 Task: Quality Control: Assess the chroma subsampling of a video.
Action: Mouse moved to (620, 574)
Screenshot: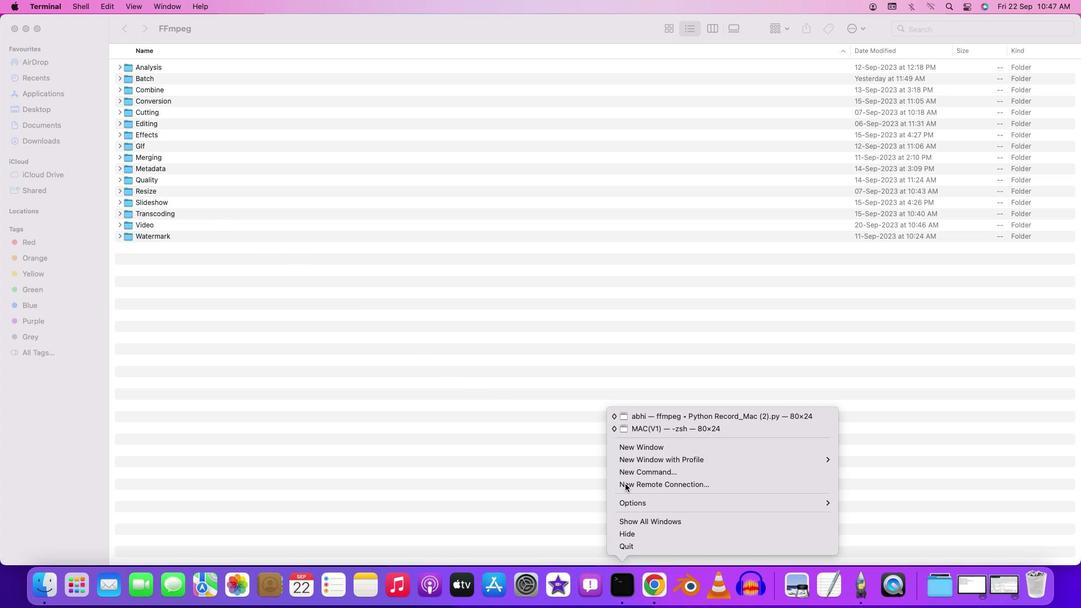 
Action: Mouse pressed right at (620, 574)
Screenshot: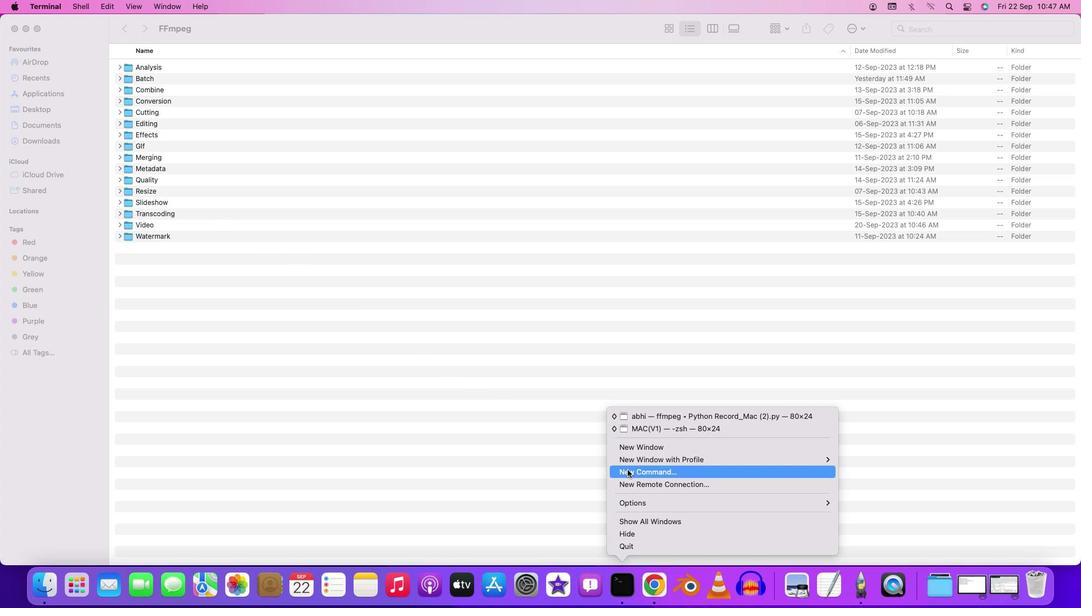 
Action: Mouse moved to (631, 447)
Screenshot: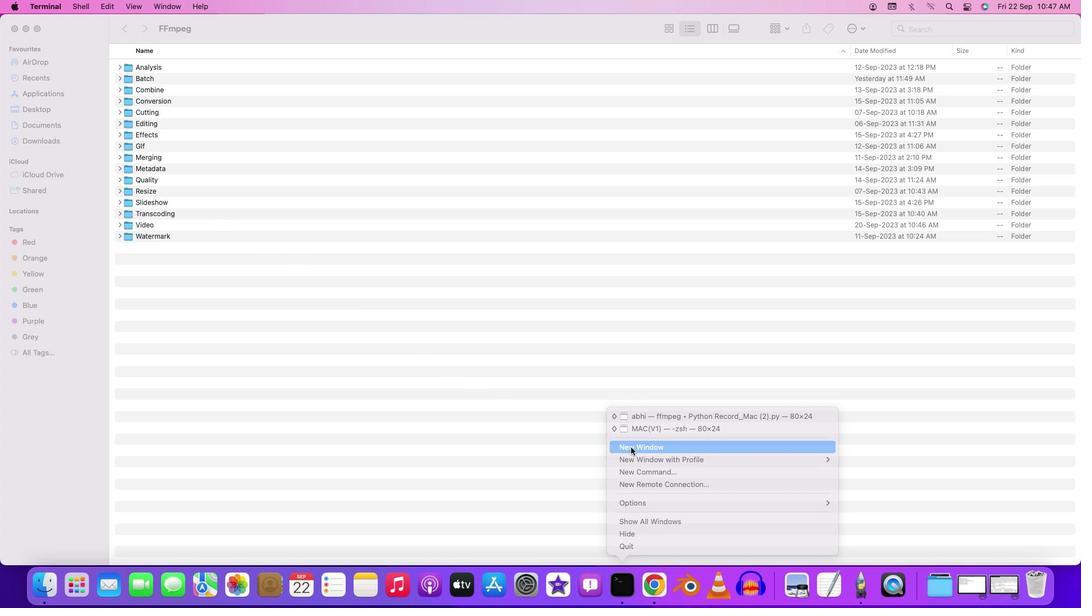 
Action: Mouse pressed left at (631, 447)
Screenshot: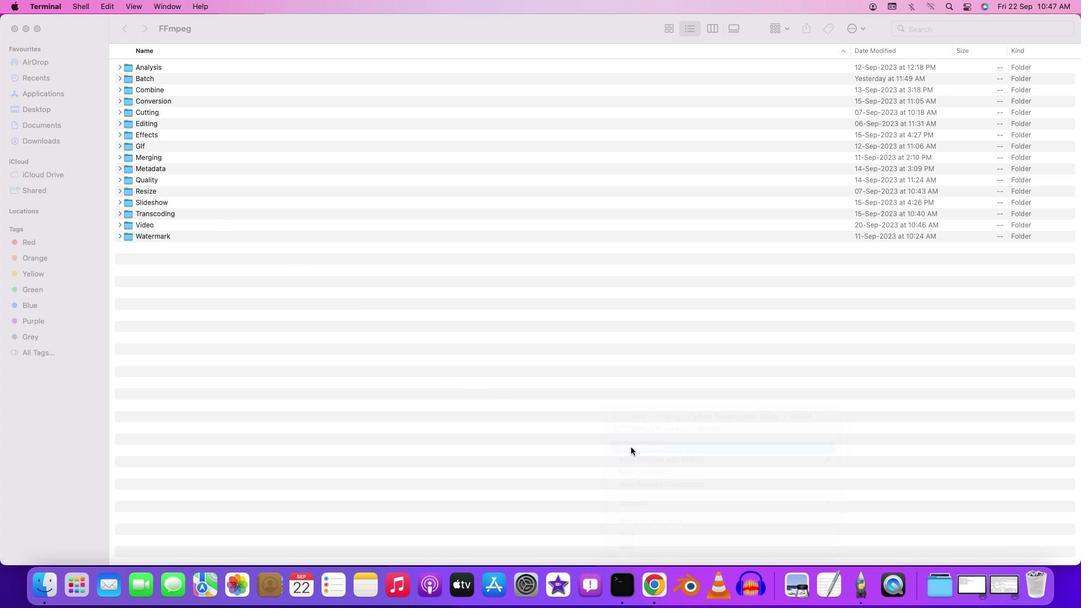 
Action: Mouse moved to (174, 20)
Screenshot: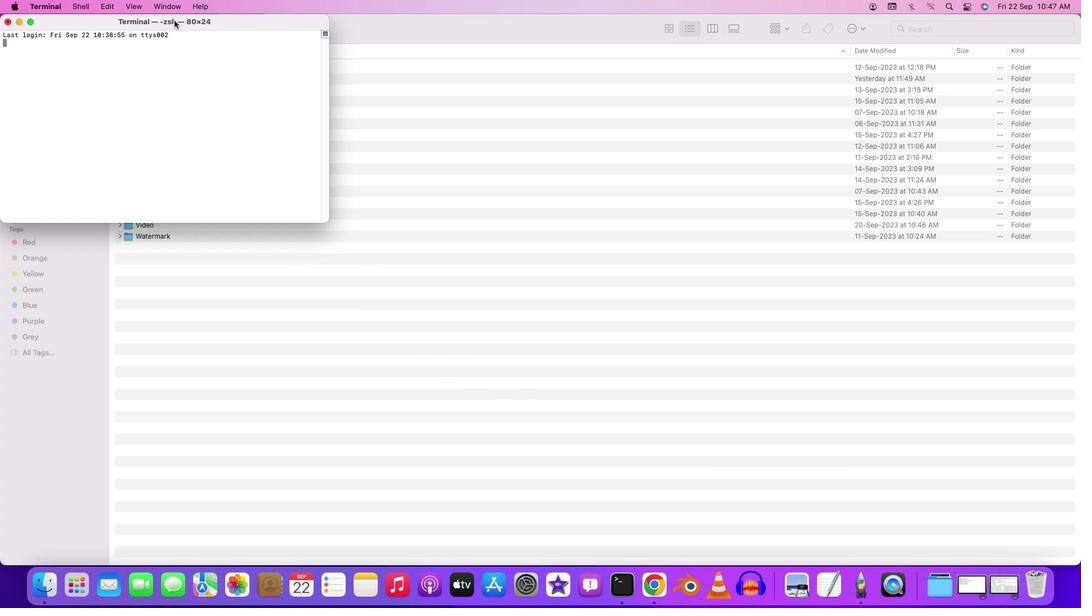 
Action: Mouse pressed left at (174, 20)
Screenshot: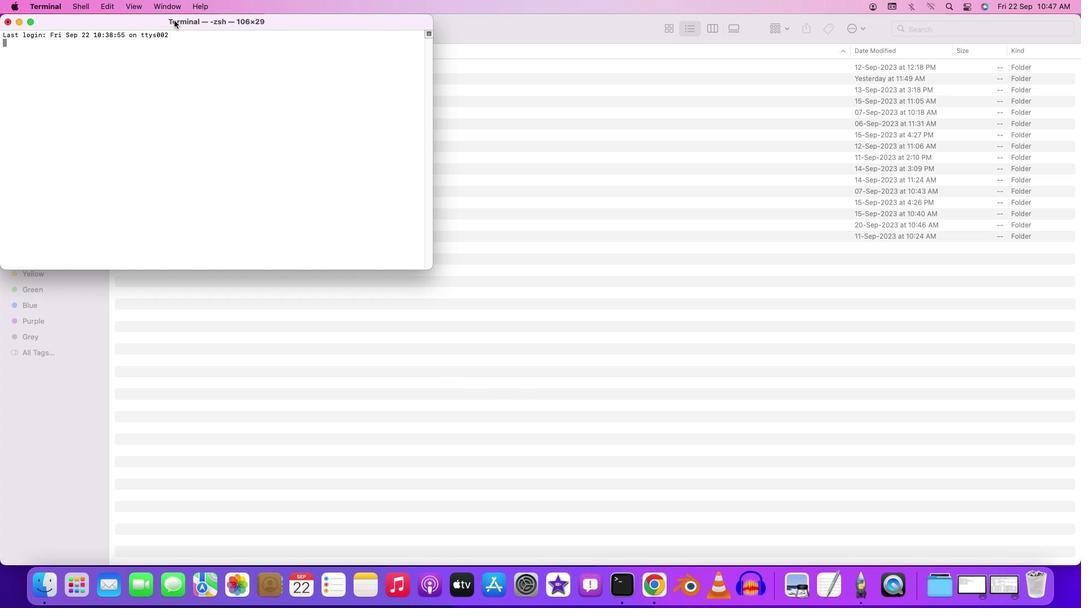 
Action: Mouse pressed left at (174, 20)
Screenshot: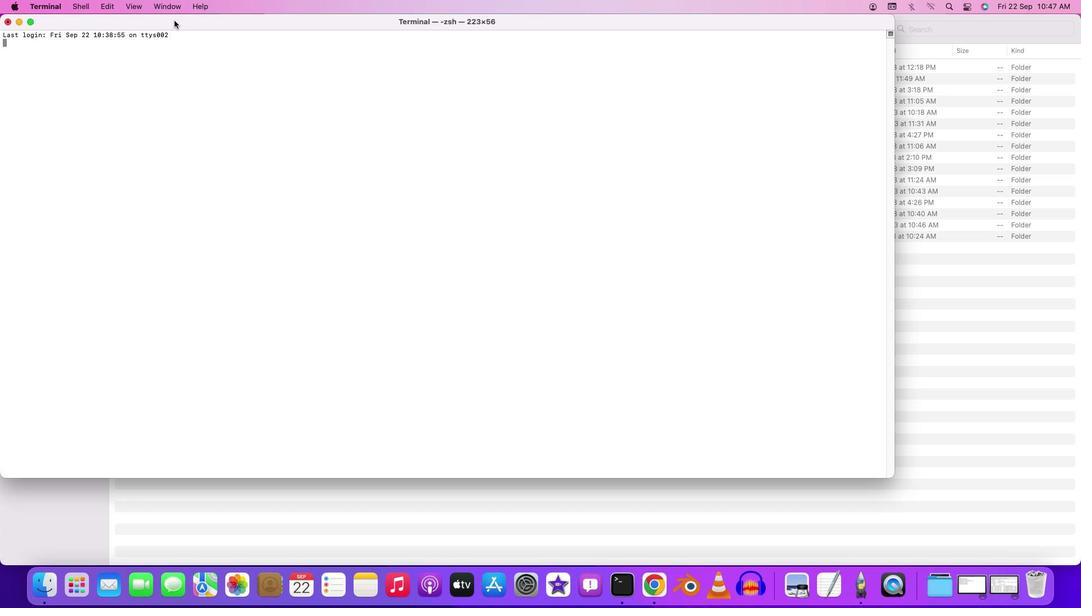 
Action: Mouse moved to (171, 71)
Screenshot: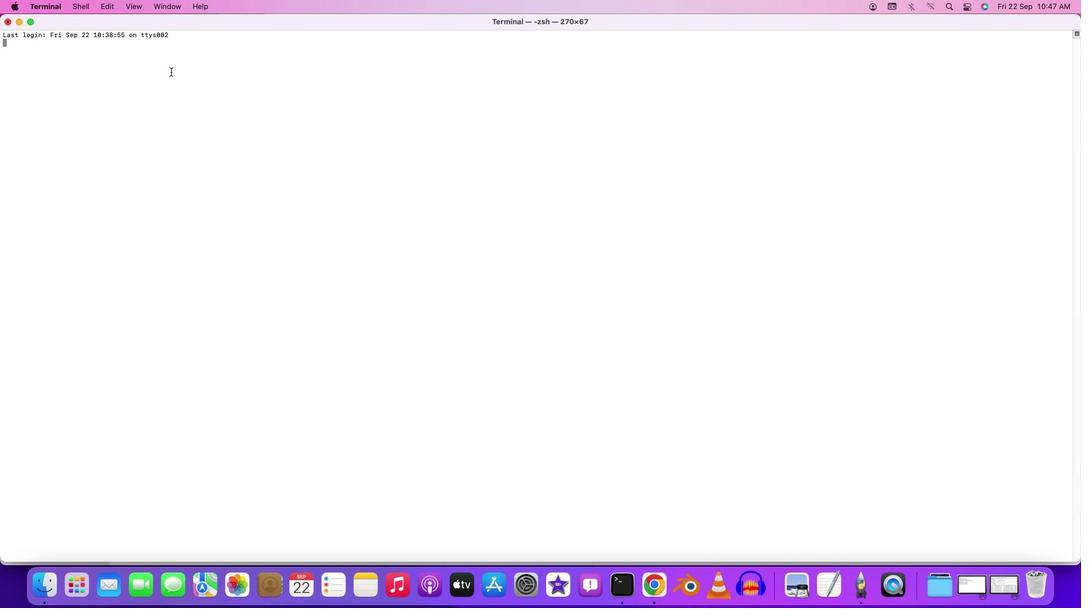 
Action: Mouse pressed left at (171, 71)
Screenshot: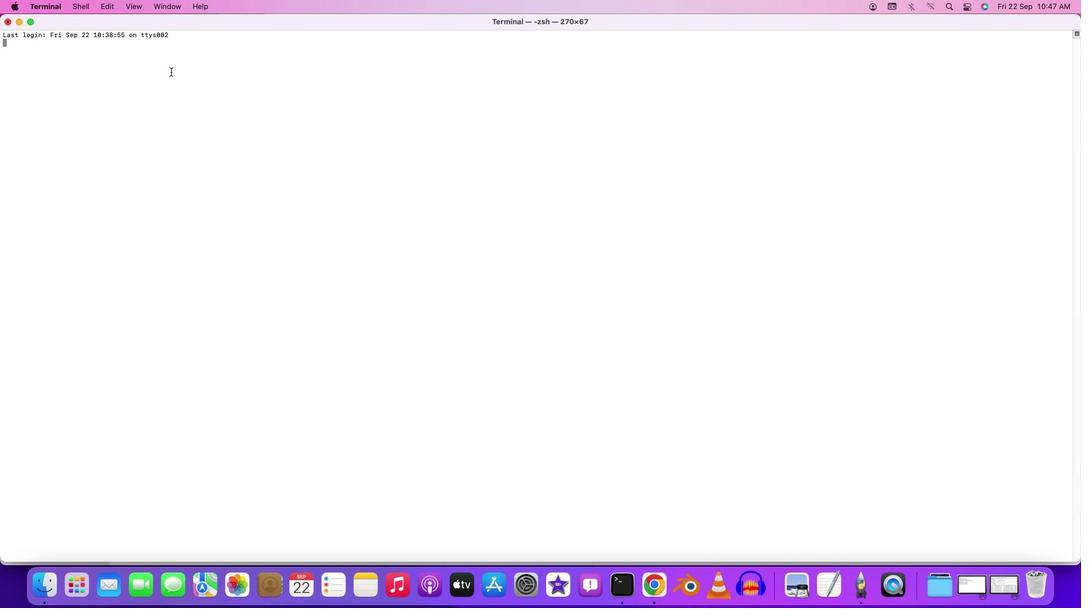 
Action: Key pressed 'f''f''m''p''e''g'Key.space'-''i'Key.space'i''n''p''u''t'Key.backspaceKey.backspaceKey.backspaceKey.backspaceKey.backspaceKey.backspaceKey.backspaceKey.backspaceKey.backspaceKey.backspaceKey.backspaceKey.backspaceKey.backspaceKey.backspaceKey.backspaceKey.backspaceKey.backspaceKey.backspace'c''d'Key.space'd''e''s''k''t''o''p'Key.enter'c''d'Key.spaceKey.backspaceKey.space'f''f''m''p''e''g'Key.enter'c''d'Key.space'b''a''t''c''h'Key.enter'c'Key.backspaceKey.backspace'c''d'Key.space'v''i''d''e''o'Key.enter'f''f''m''p''e''g'Key.space'-''i'Key.space'i''n''p''u''t'Key.shift'_''v''i''d''e''o''.''m''p''4'Key.spaceKey.shift'>'Key.space'v''i''d''e''o'Key.shift'_''t'Key.backspace'i''n''f''o''.''t''x''t'Key.enter
Screenshot: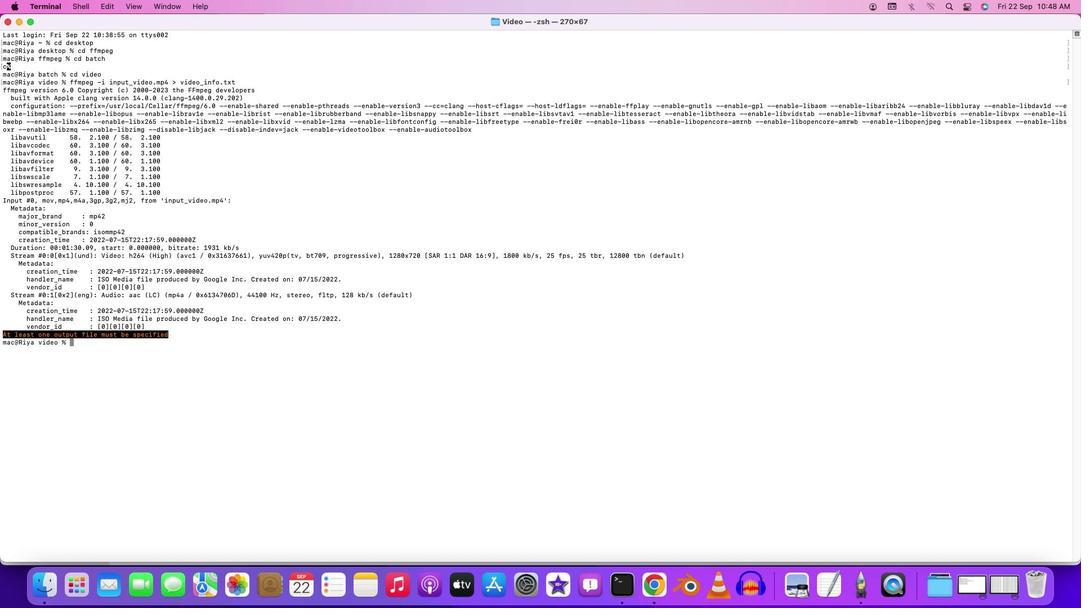 
Action: Mouse moved to (334, 483)
Screenshot: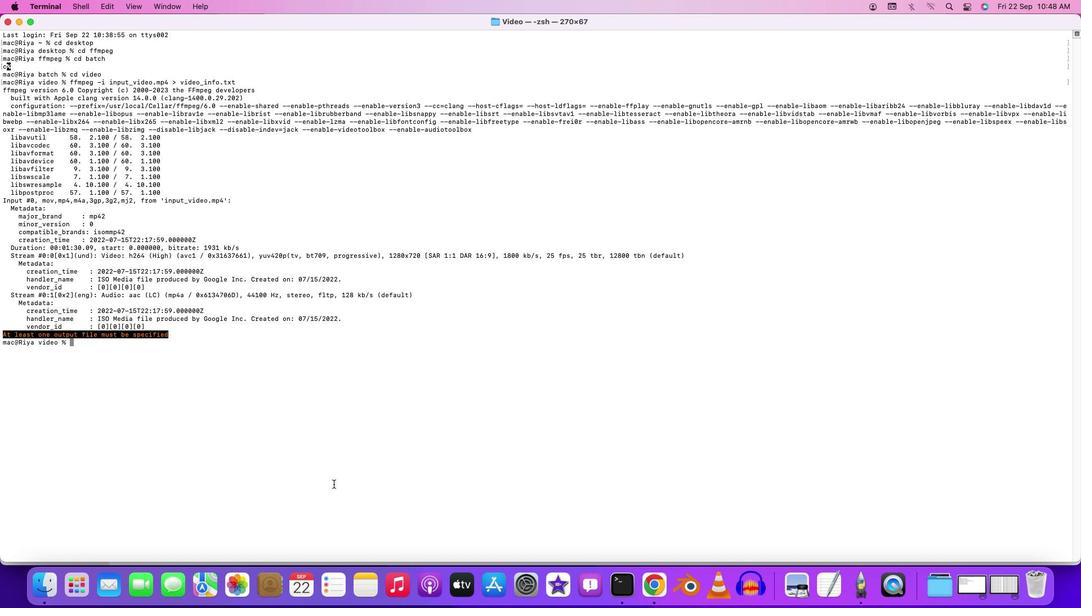 
Action: Mouse pressed left at (334, 483)
Screenshot: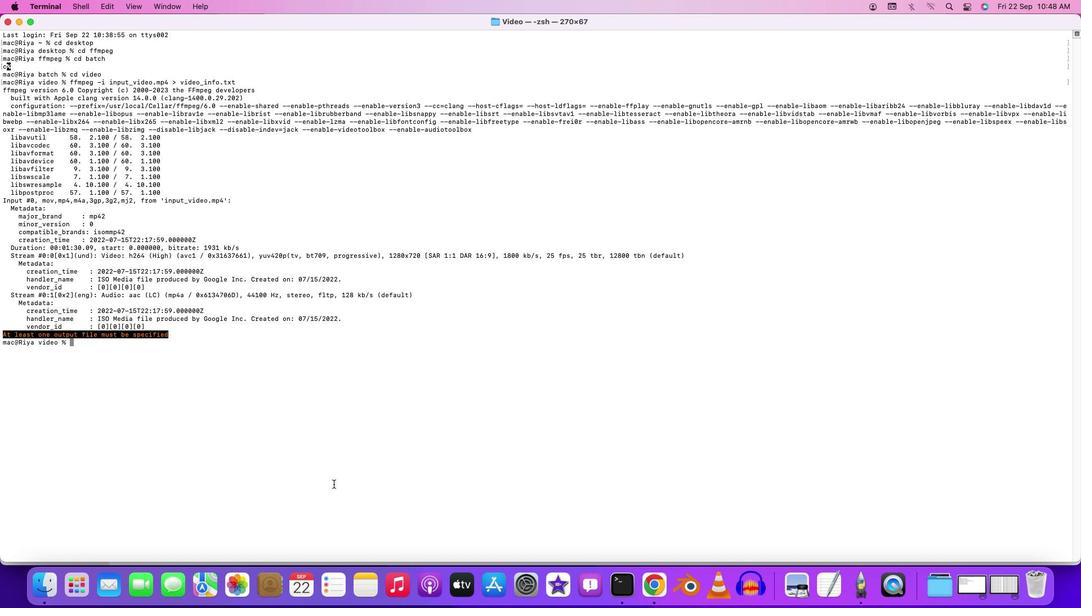 
